 Task: In Mark's project, Configure the layout of the status chart to Repository.
Action: Mouse pressed left at (195, 124)
Screenshot: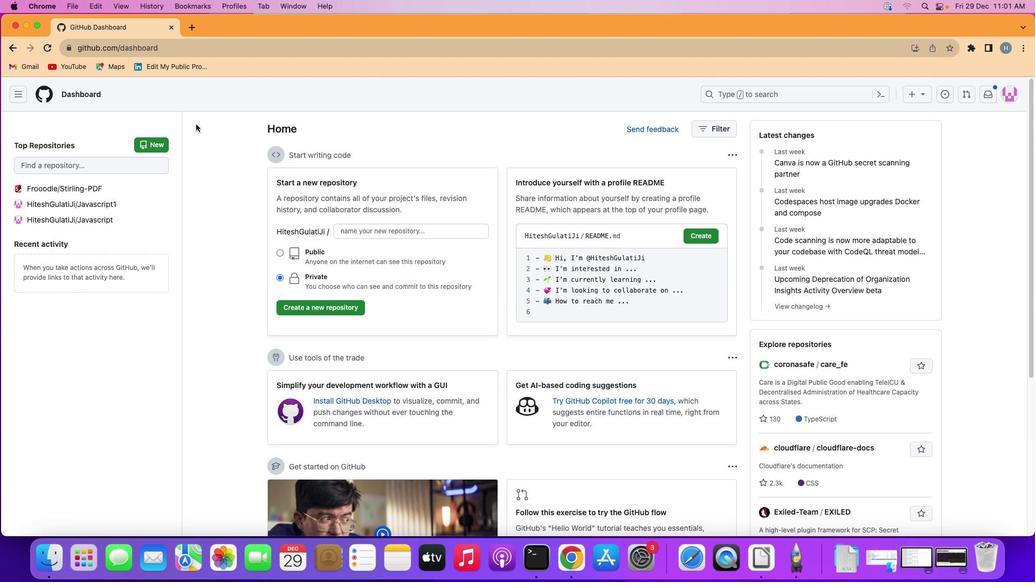
Action: Mouse moved to (17, 90)
Screenshot: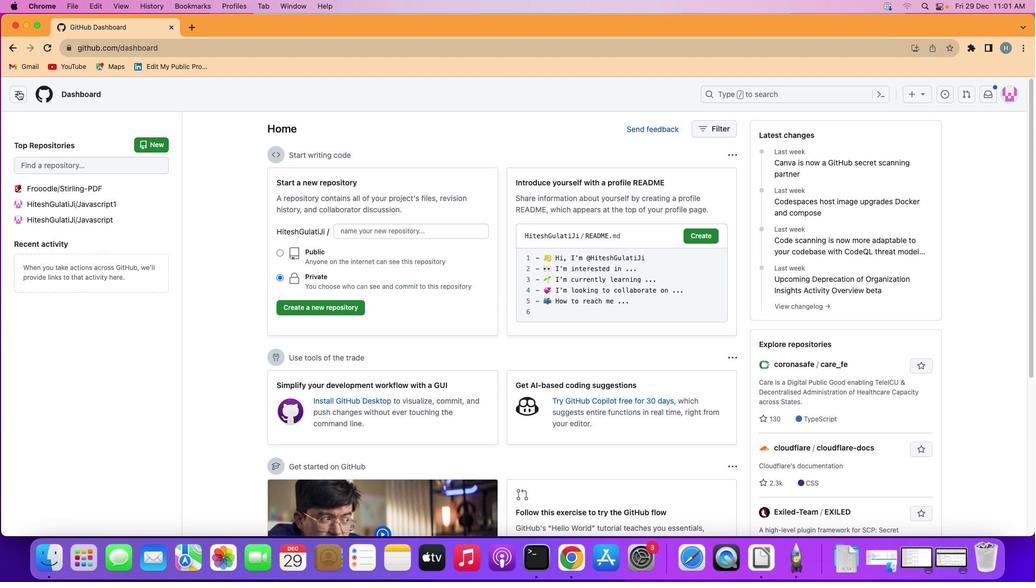 
Action: Mouse pressed left at (17, 90)
Screenshot: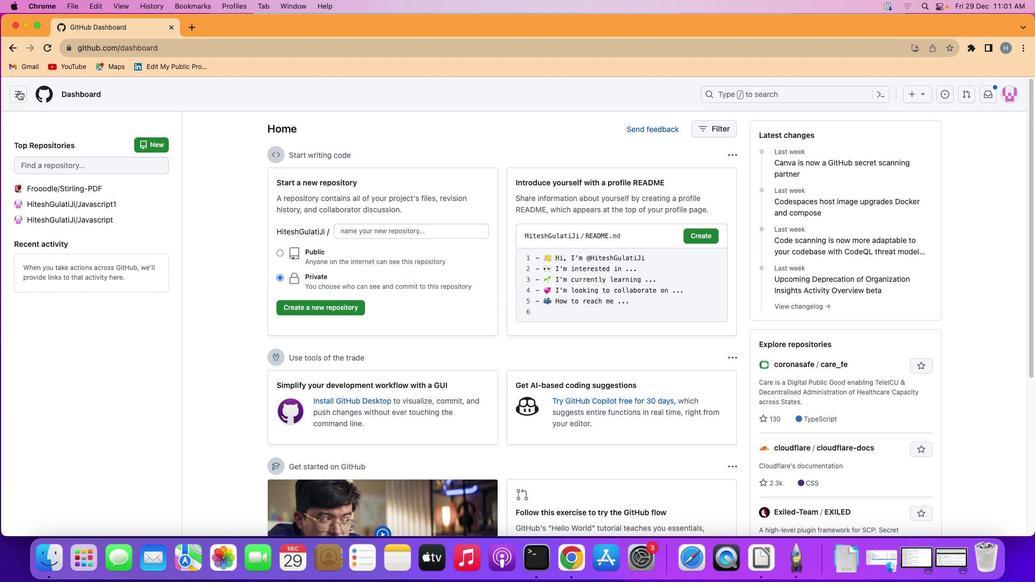 
Action: Mouse moved to (72, 169)
Screenshot: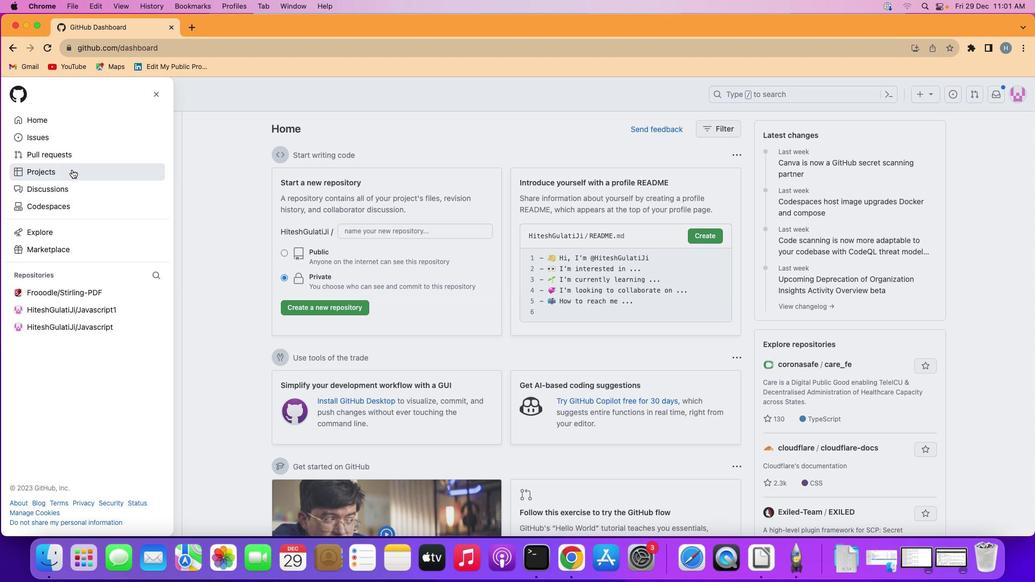 
Action: Mouse pressed left at (72, 169)
Screenshot: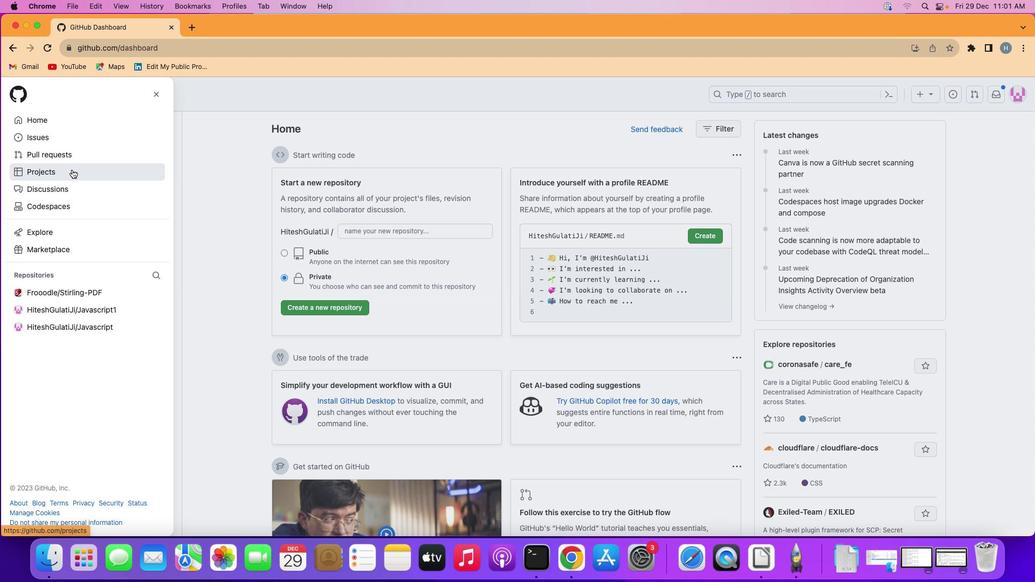 
Action: Mouse moved to (406, 384)
Screenshot: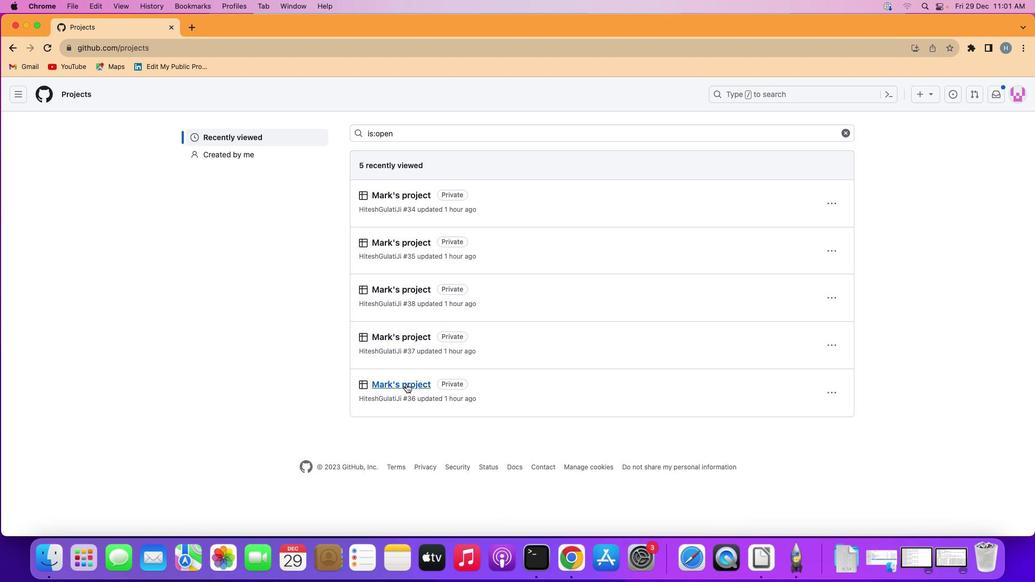 
Action: Mouse pressed left at (406, 384)
Screenshot: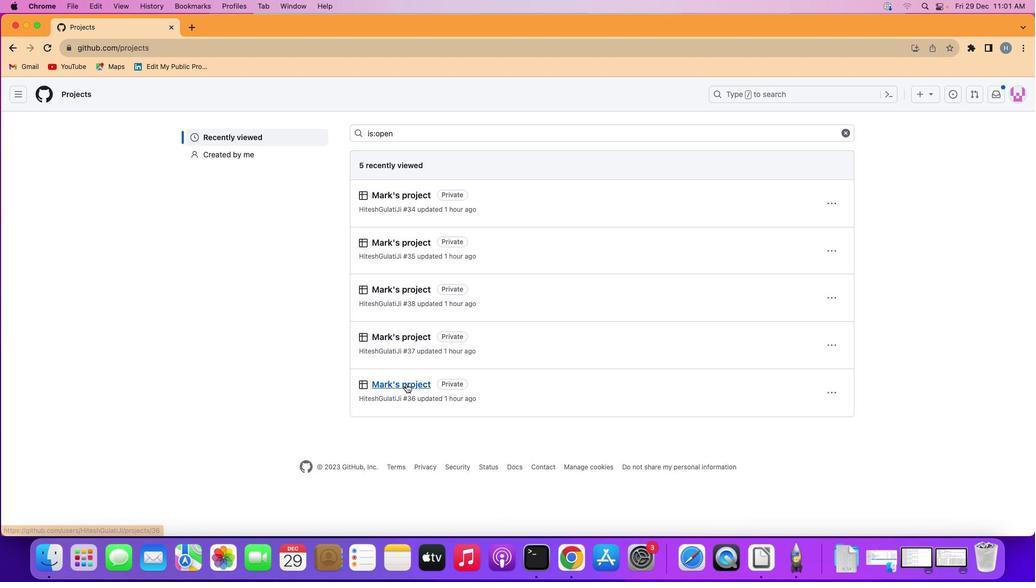 
Action: Mouse moved to (77, 145)
Screenshot: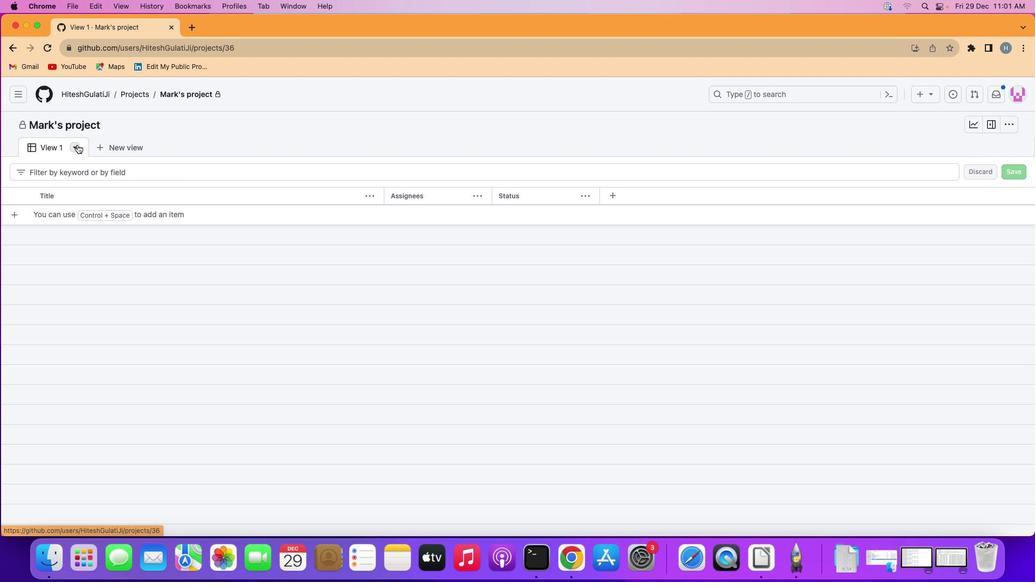 
Action: Mouse pressed left at (77, 145)
Screenshot: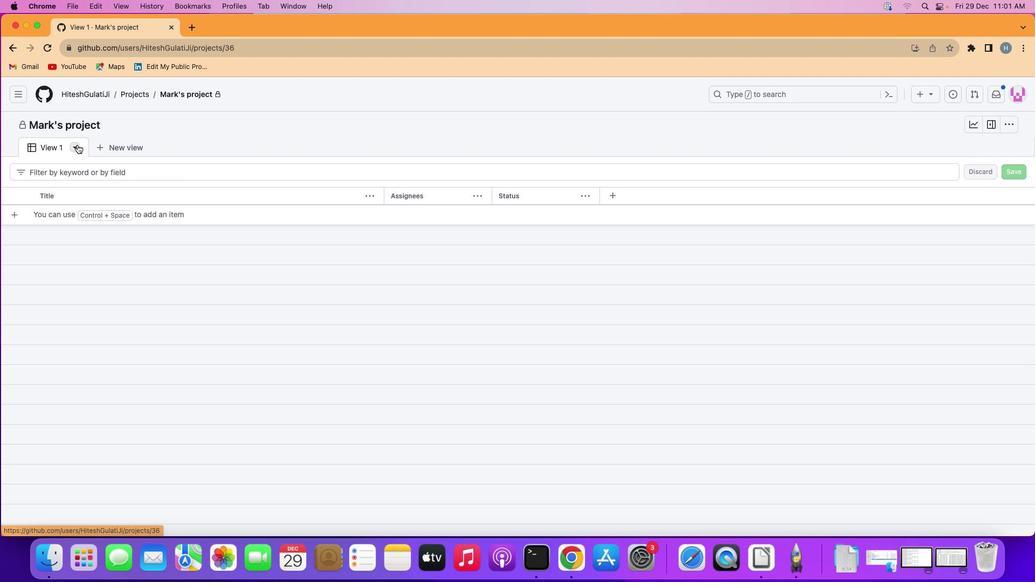 
Action: Mouse moved to (205, 186)
Screenshot: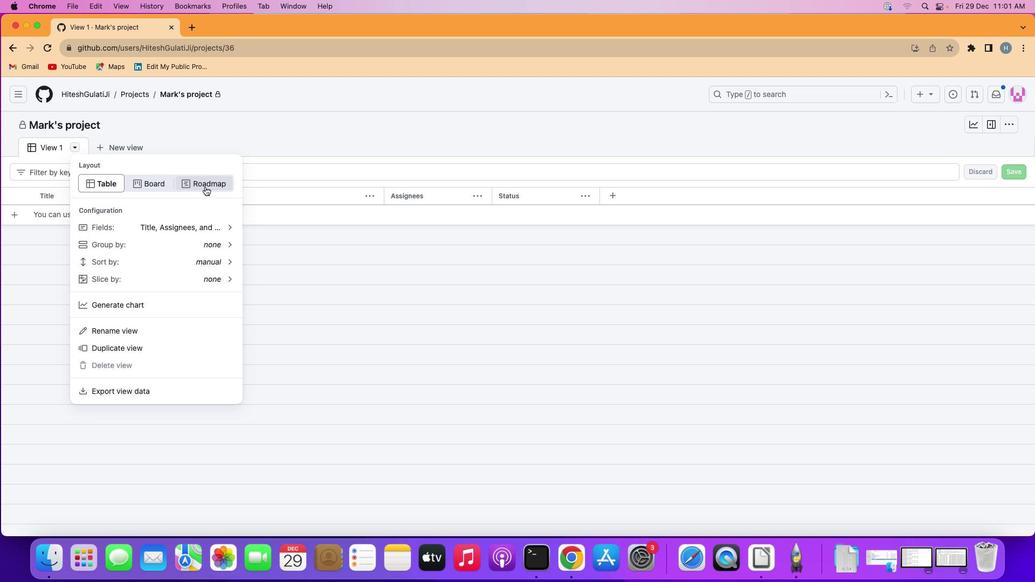 
Action: Mouse pressed left at (205, 186)
Screenshot: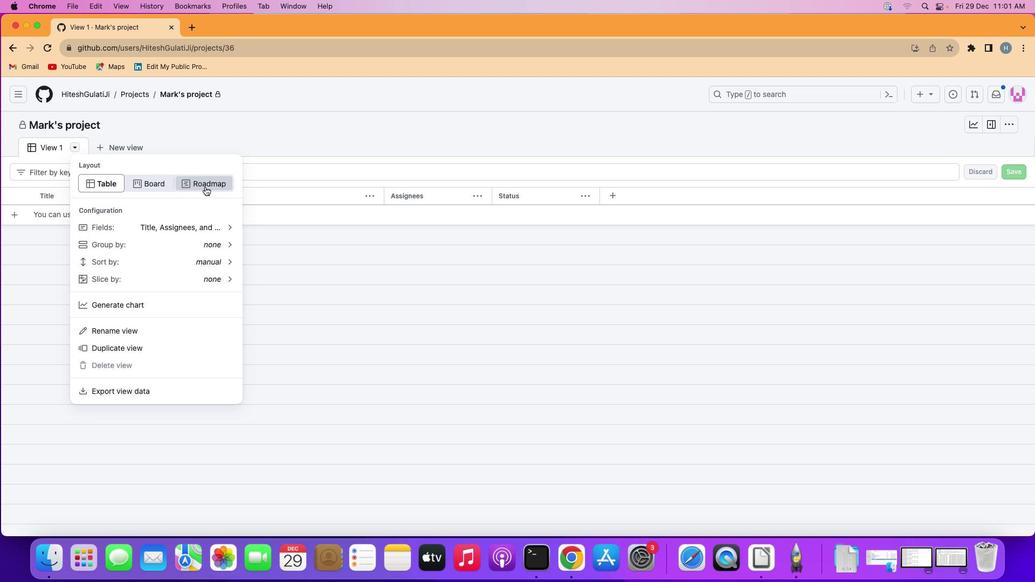 
Action: Mouse moved to (78, 148)
Screenshot: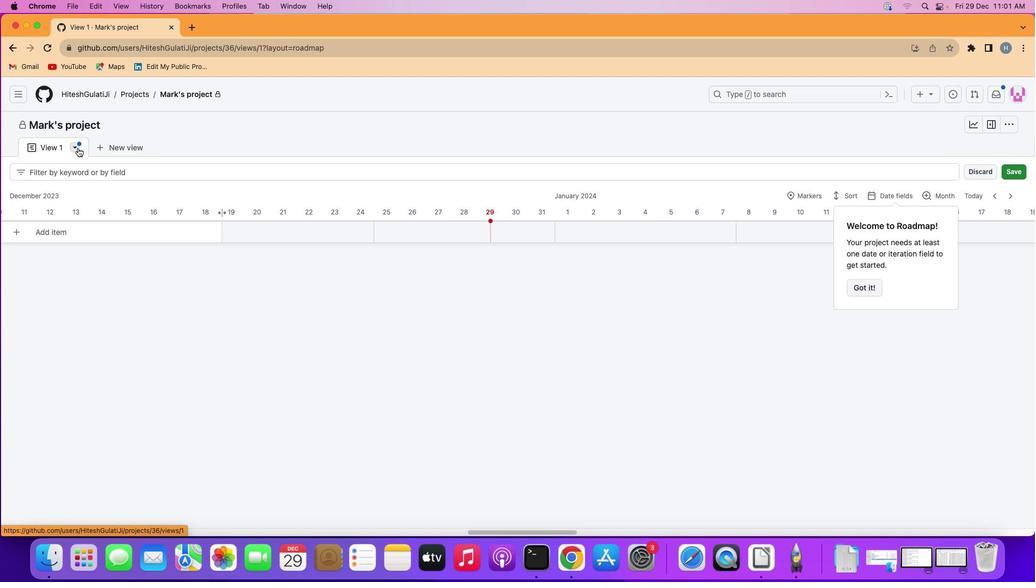 
Action: Mouse pressed left at (78, 148)
Screenshot: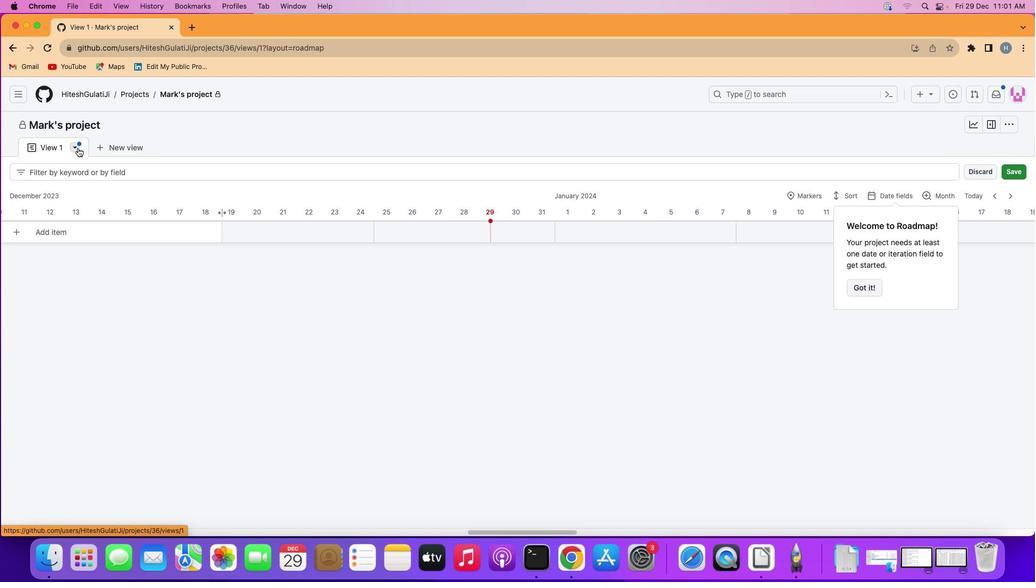 
Action: Mouse moved to (139, 398)
Screenshot: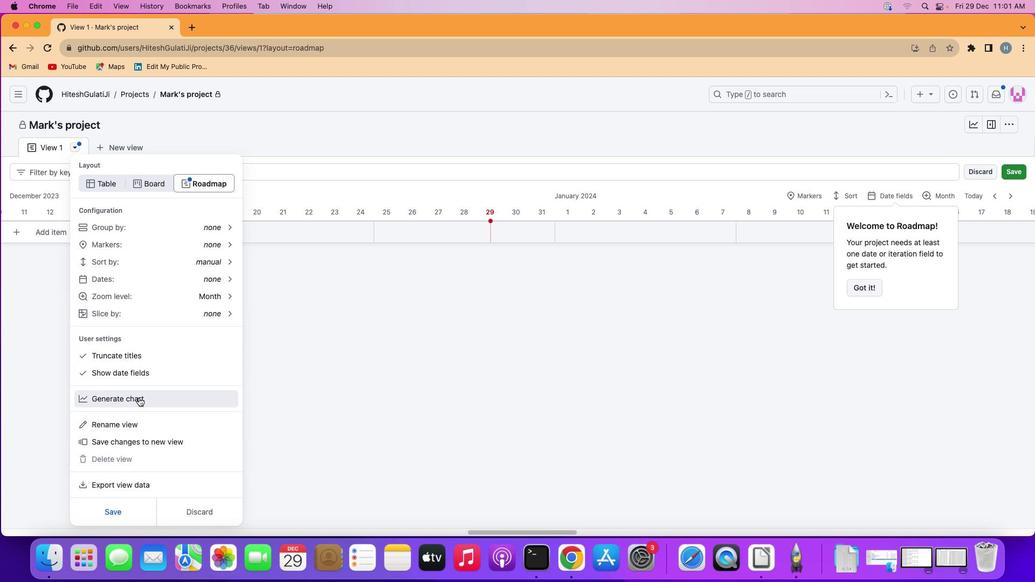 
Action: Mouse pressed left at (139, 398)
Screenshot: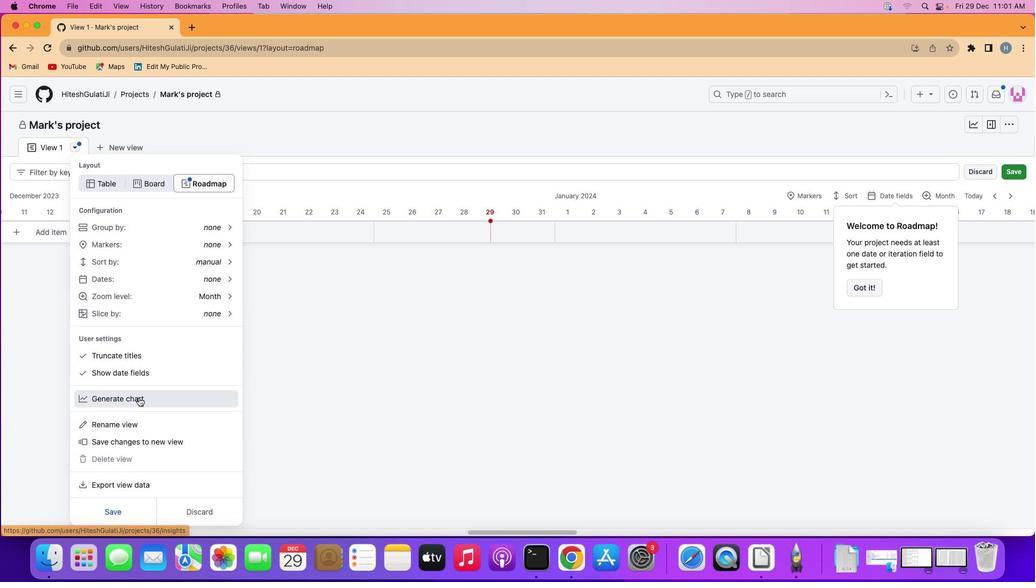 
Action: Mouse moved to (160, 175)
Screenshot: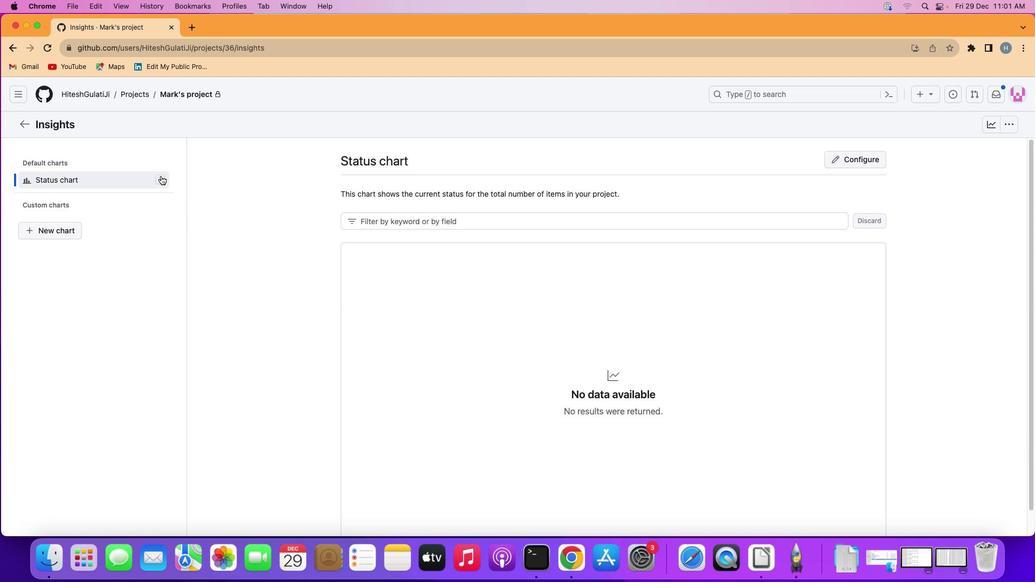 
Action: Mouse pressed left at (160, 175)
Screenshot: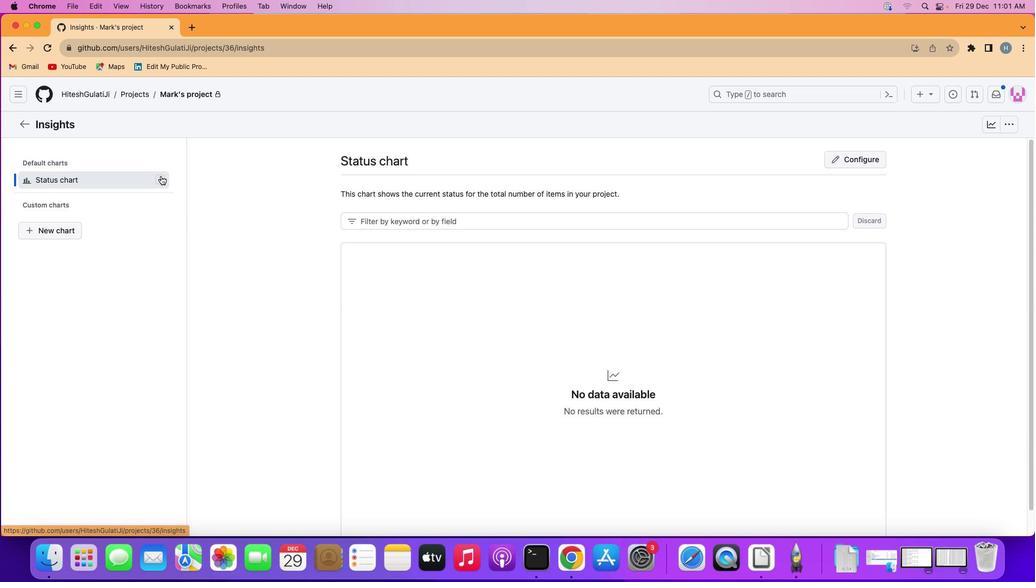 
Action: Mouse moved to (203, 196)
Screenshot: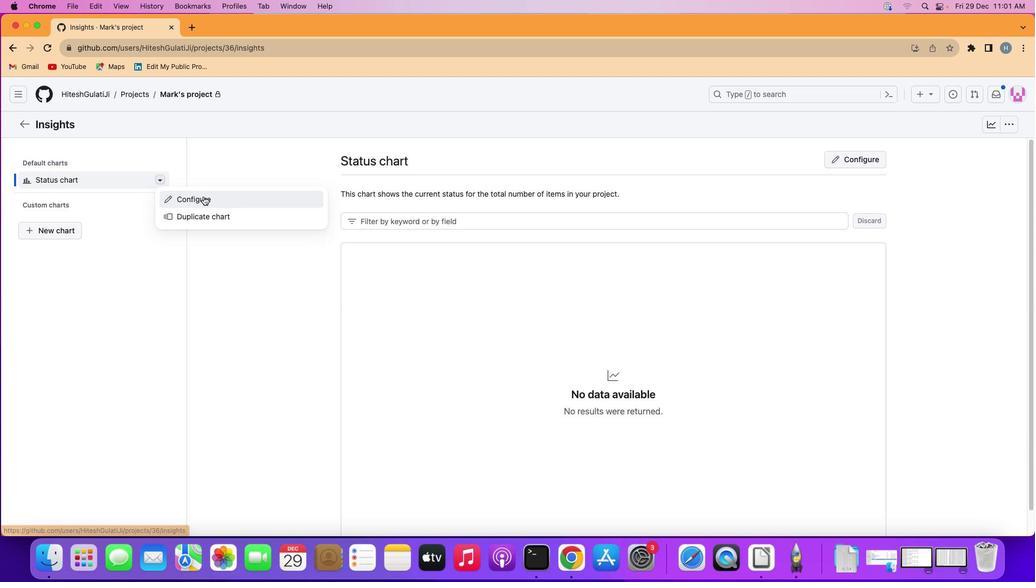 
Action: Mouse pressed left at (203, 196)
Screenshot: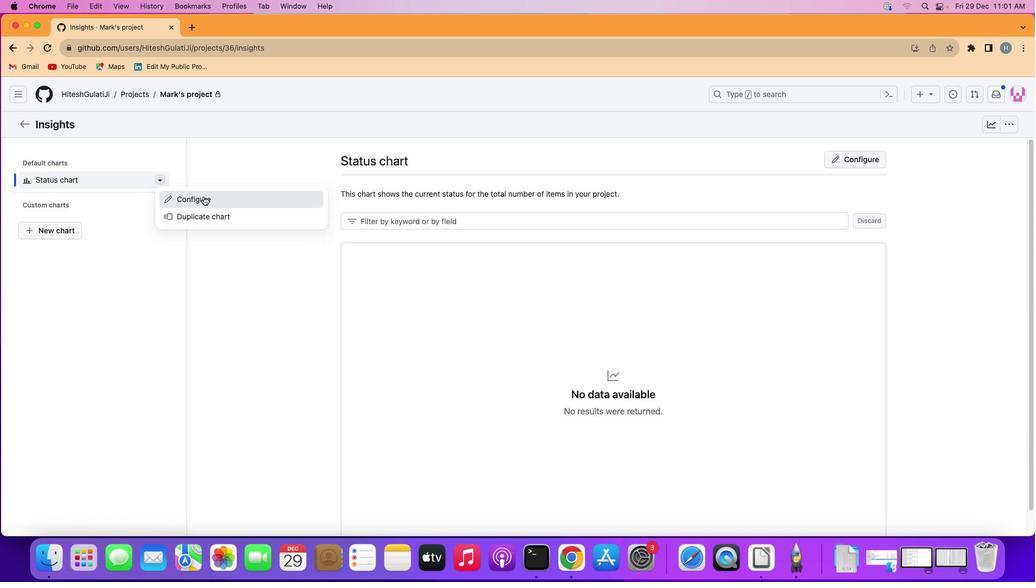 
Action: Mouse moved to (934, 209)
Screenshot: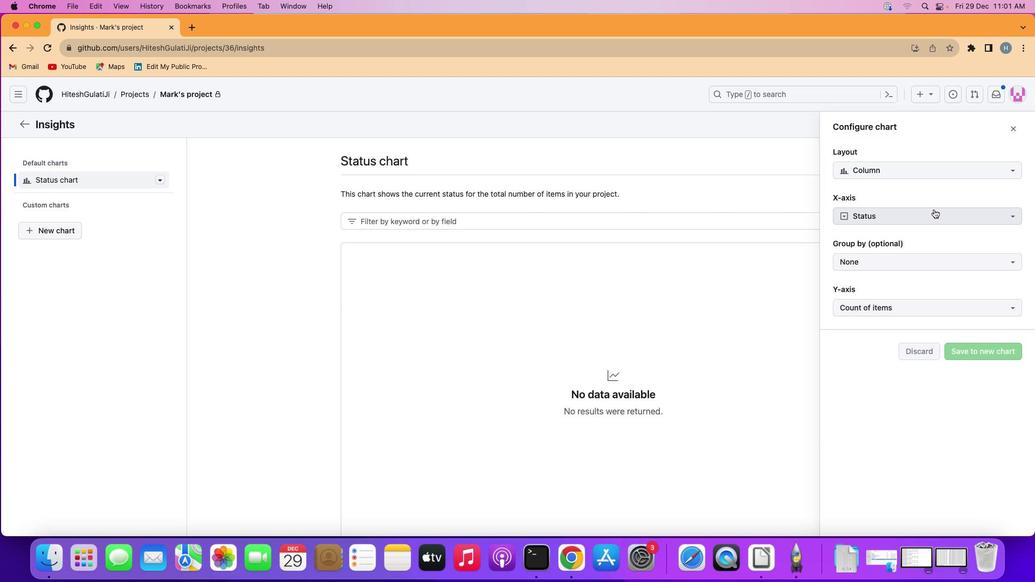 
Action: Mouse pressed left at (934, 209)
Screenshot: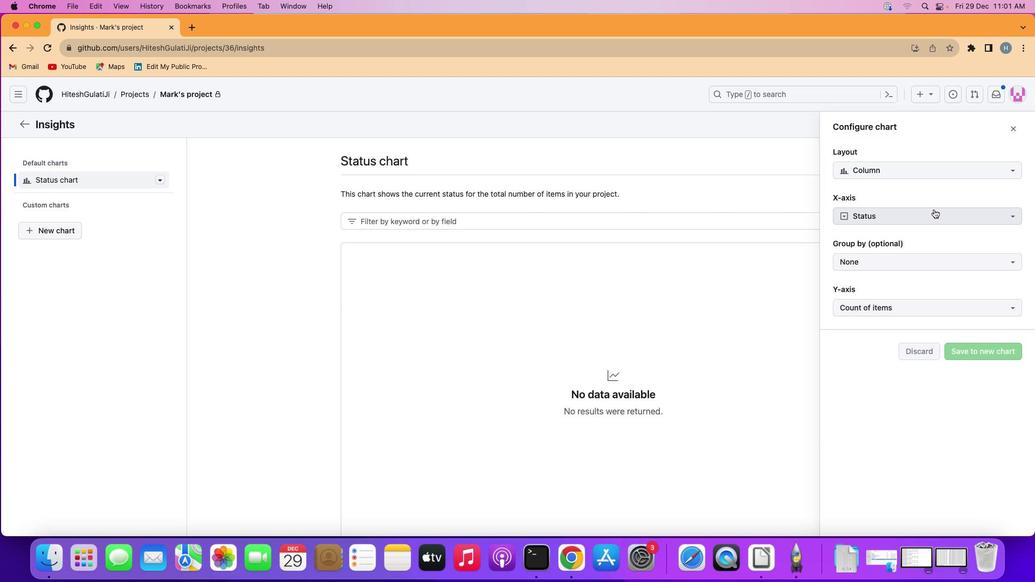 
Action: Mouse moved to (918, 295)
Screenshot: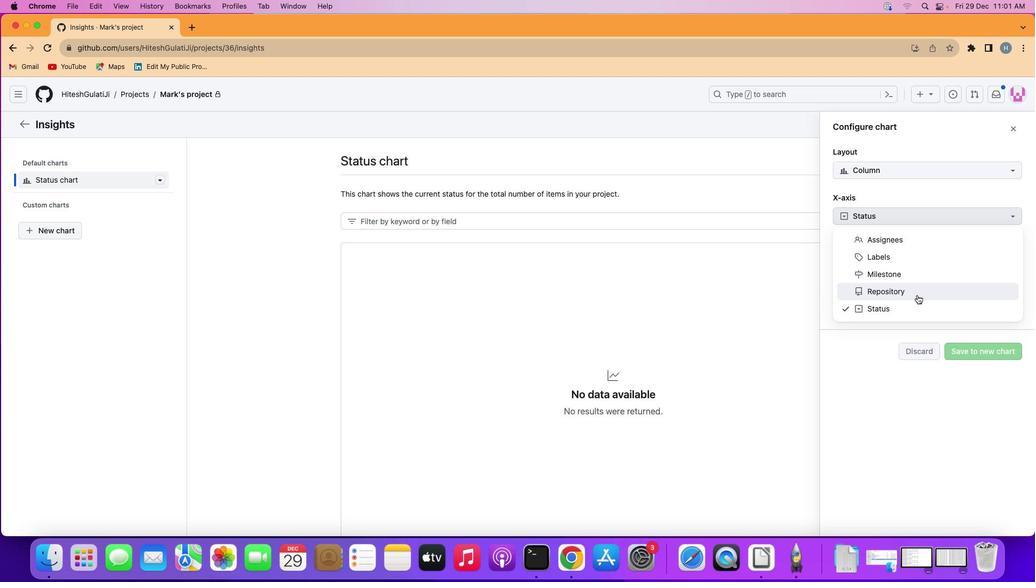 
Action: Mouse pressed left at (918, 295)
Screenshot: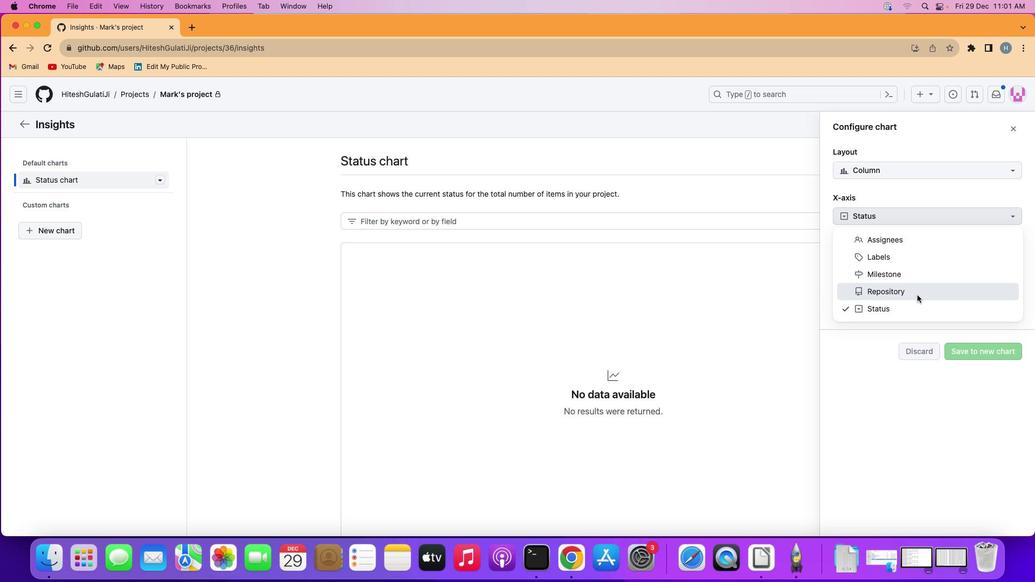 
Action: Mouse moved to (961, 348)
Screenshot: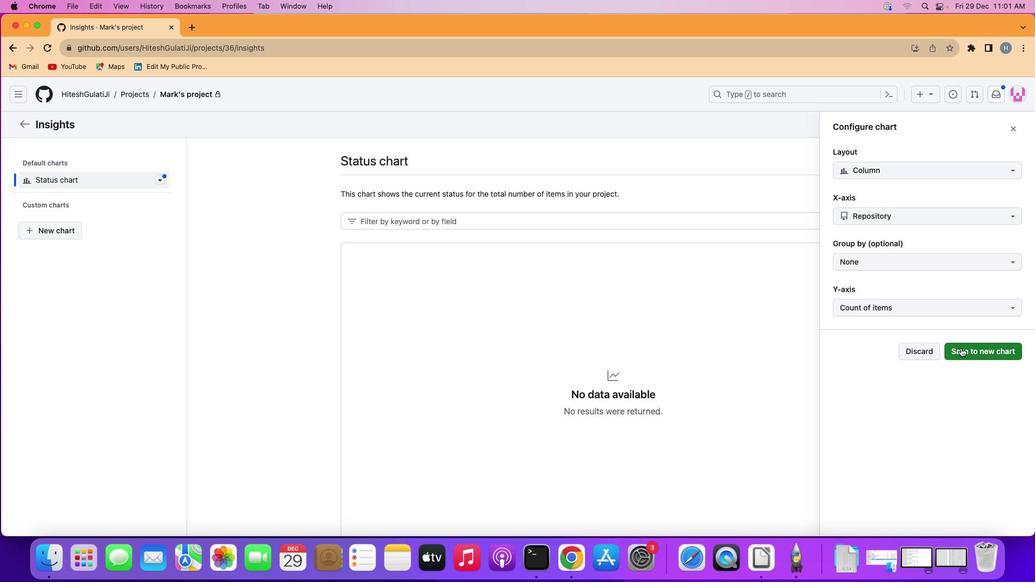 
Action: Mouse pressed left at (961, 348)
Screenshot: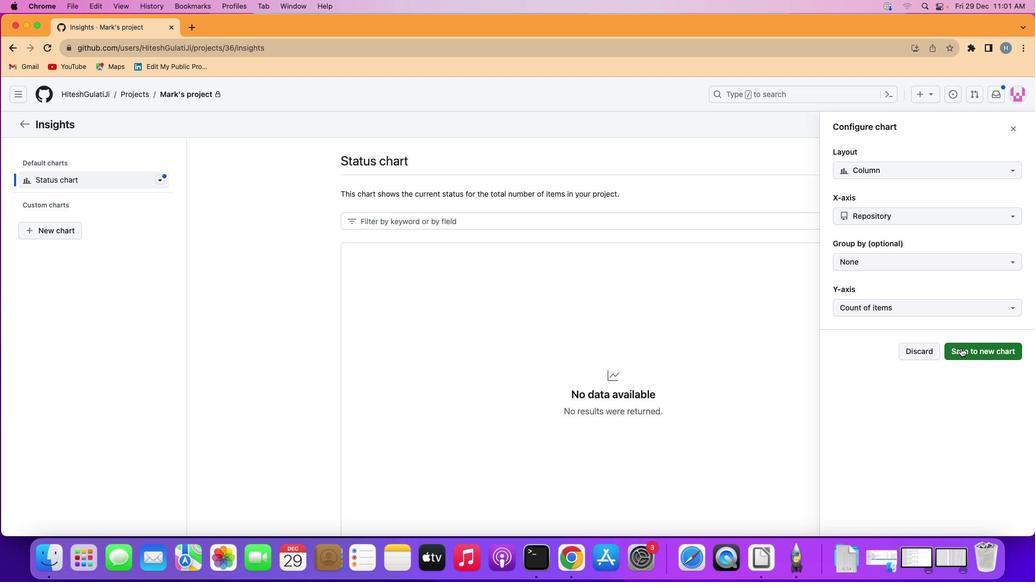 
Action: Mouse moved to (830, 336)
Screenshot: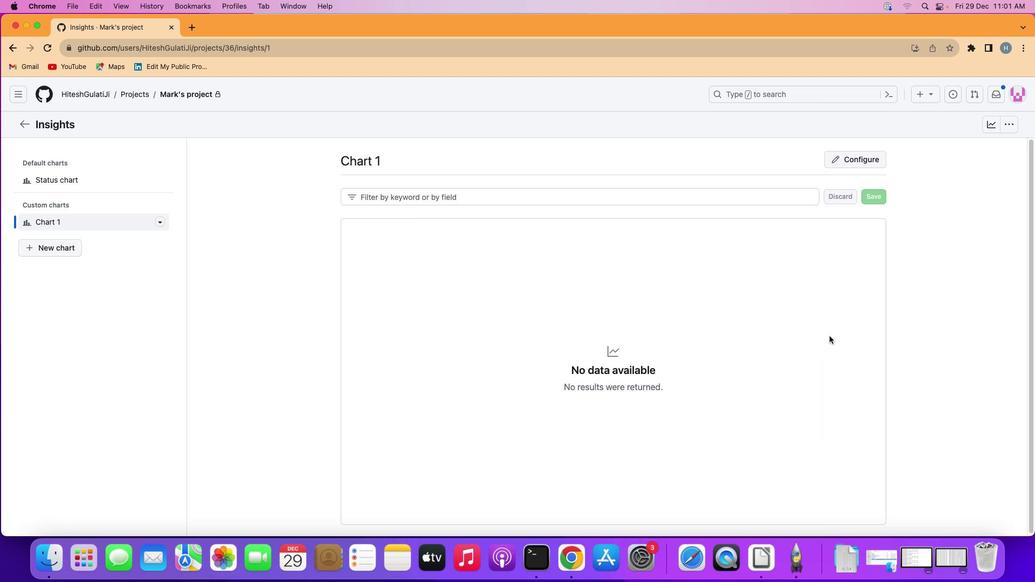 
